 Task: Enable the video filter "Gradfun video filter" for transcode stream output.
Action: Mouse moved to (129, 15)
Screenshot: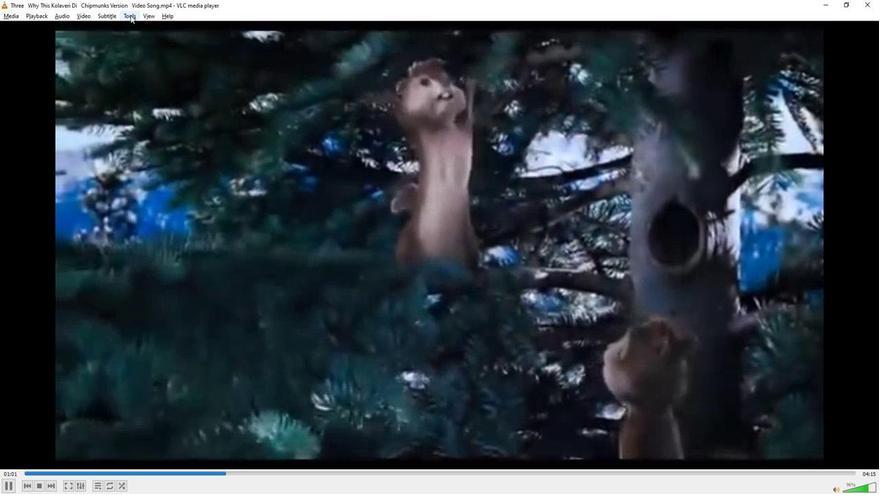 
Action: Mouse pressed left at (129, 15)
Screenshot: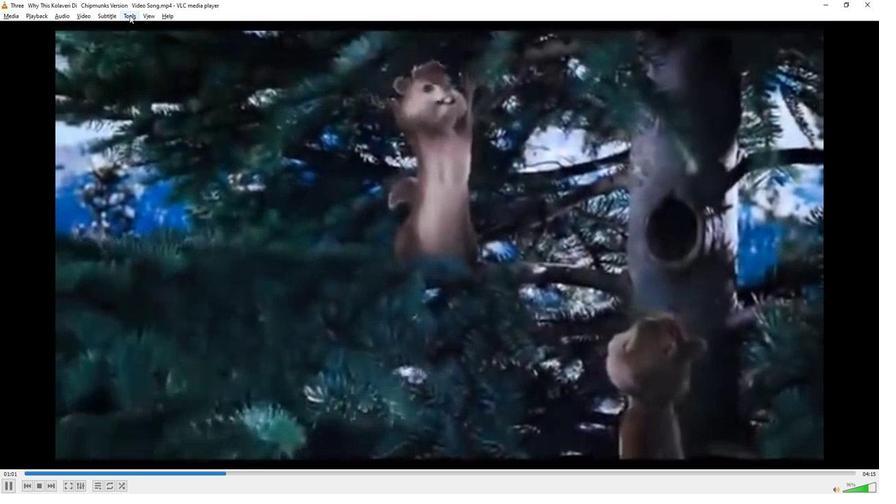 
Action: Mouse moved to (158, 123)
Screenshot: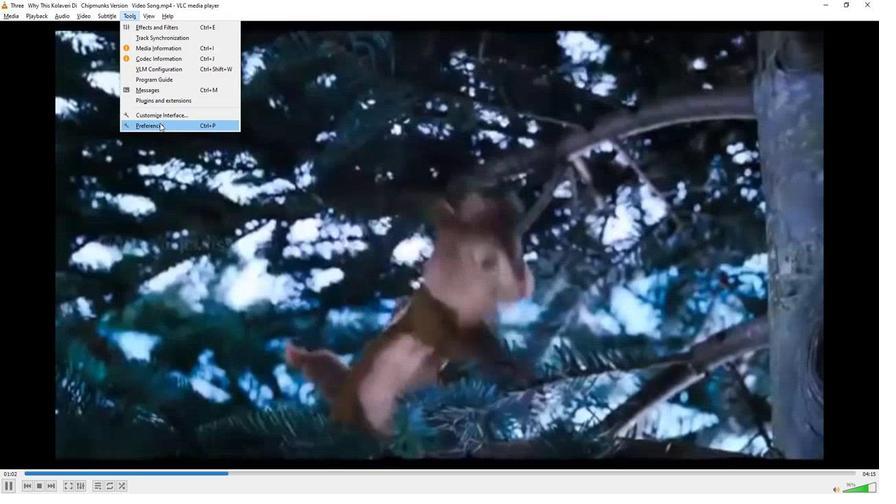 
Action: Mouse pressed left at (158, 123)
Screenshot: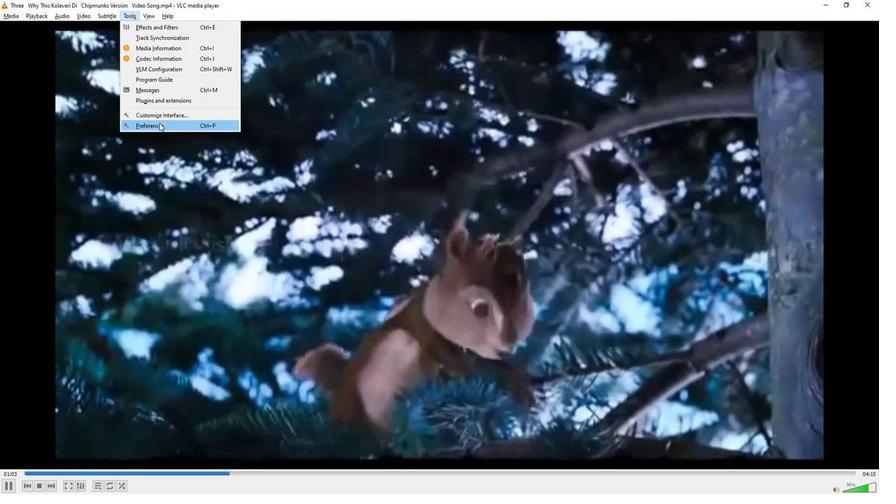 
Action: Mouse moved to (253, 374)
Screenshot: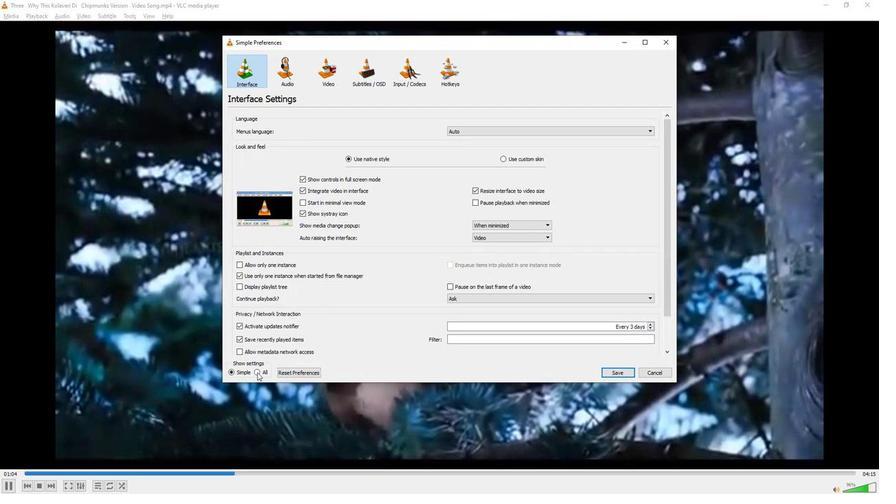 
Action: Mouse pressed left at (253, 374)
Screenshot: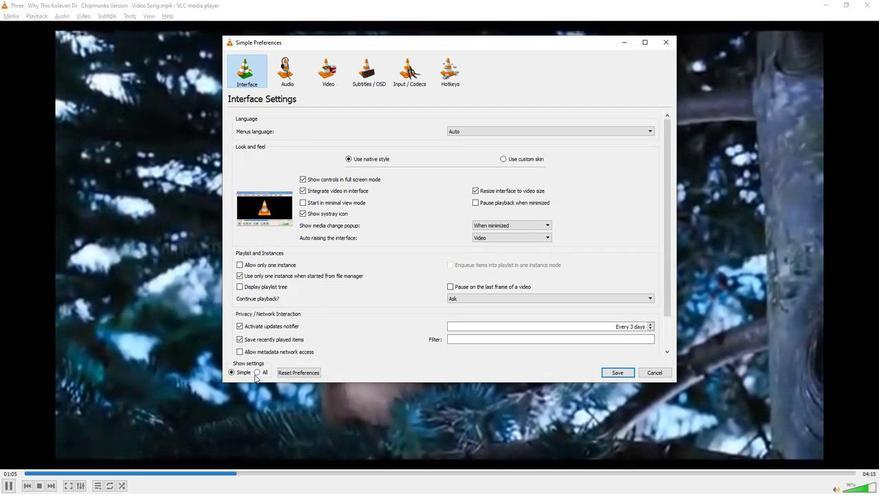 
Action: Mouse moved to (253, 280)
Screenshot: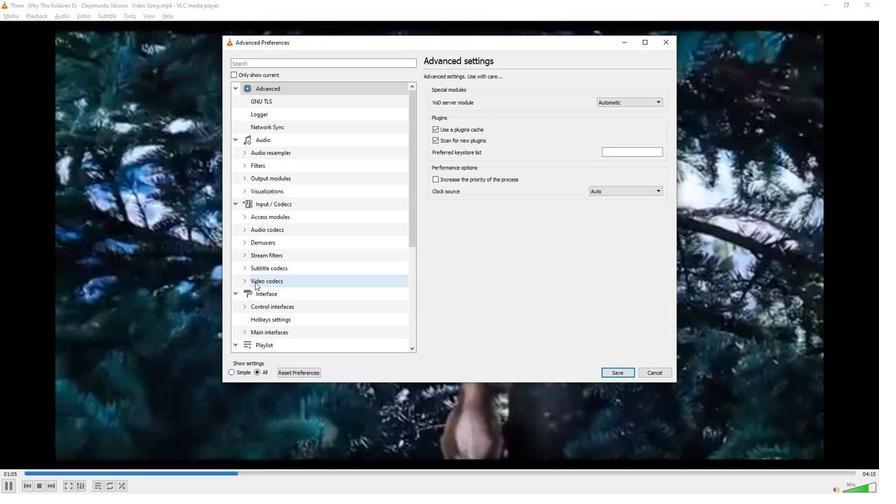 
Action: Mouse scrolled (253, 279) with delta (0, 0)
Screenshot: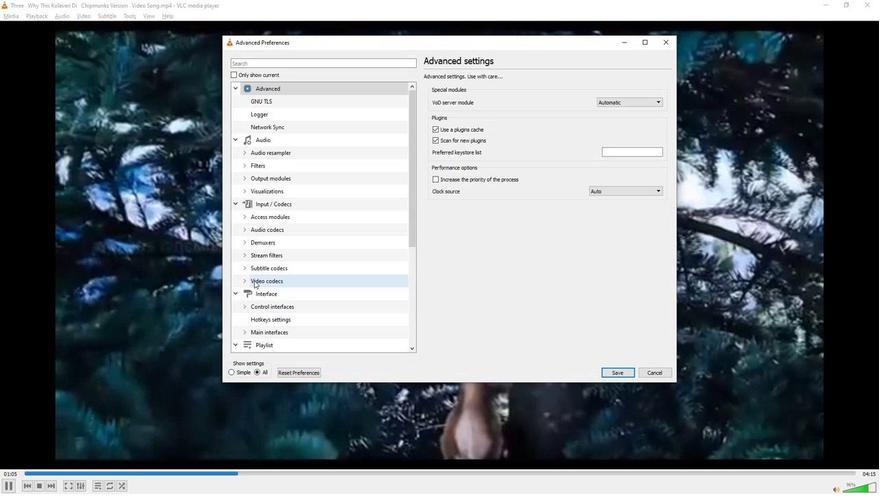 
Action: Mouse scrolled (253, 279) with delta (0, 0)
Screenshot: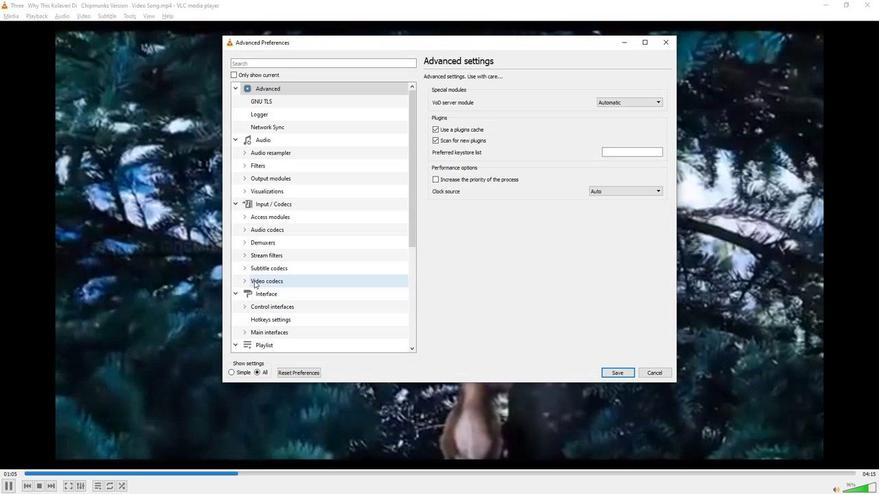 
Action: Mouse scrolled (253, 279) with delta (0, 0)
Screenshot: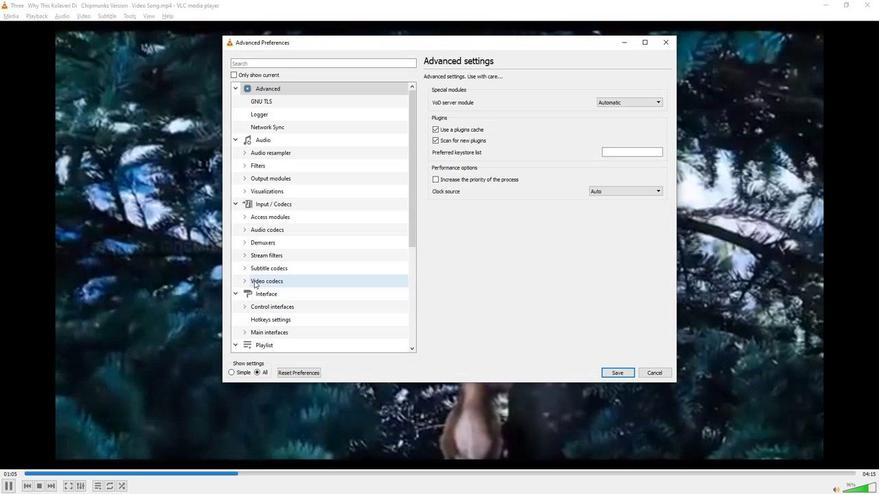 
Action: Mouse scrolled (253, 279) with delta (0, 0)
Screenshot: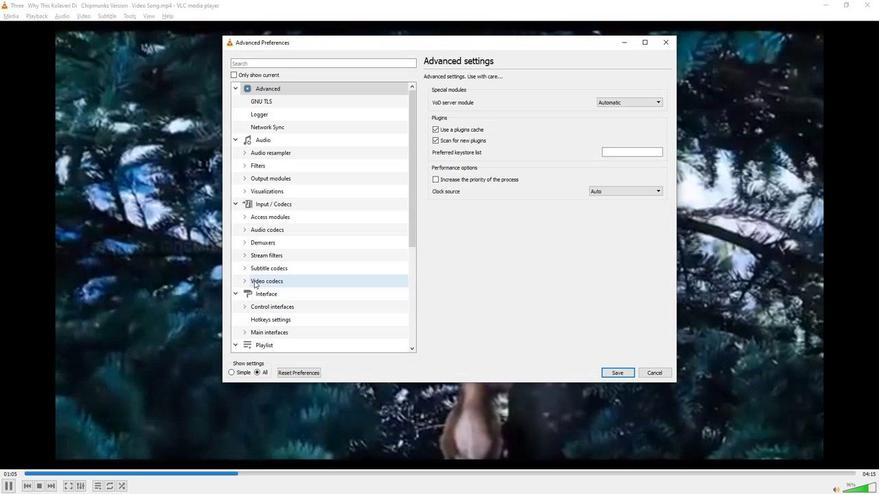 
Action: Mouse scrolled (253, 281) with delta (0, 0)
Screenshot: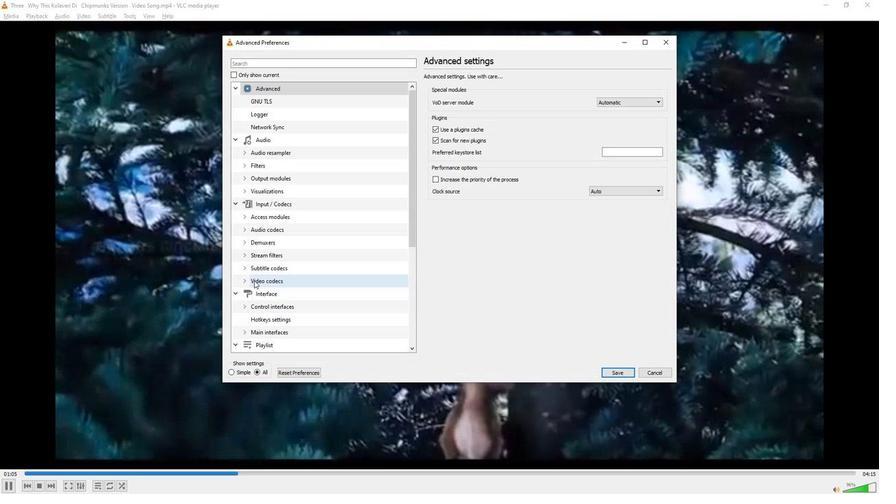 
Action: Mouse scrolled (253, 279) with delta (0, 0)
Screenshot: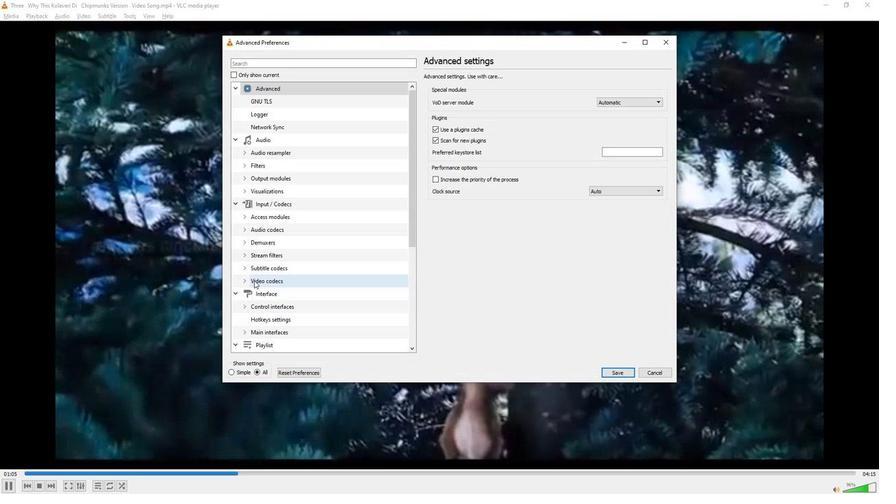 
Action: Mouse scrolled (253, 279) with delta (0, 0)
Screenshot: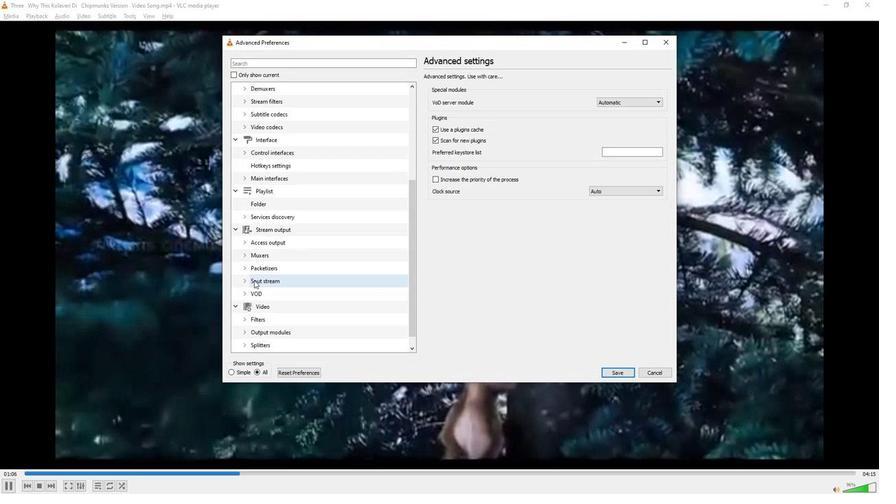 
Action: Mouse scrolled (253, 279) with delta (0, 0)
Screenshot: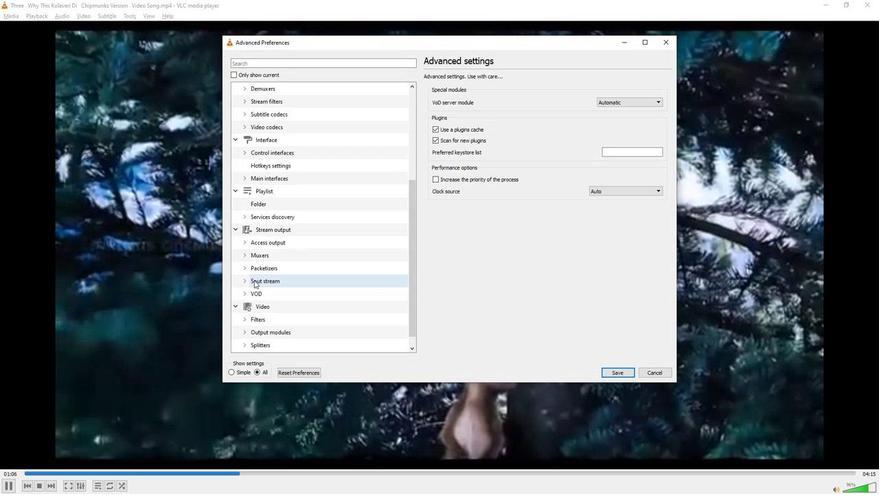 
Action: Mouse scrolled (253, 279) with delta (0, 0)
Screenshot: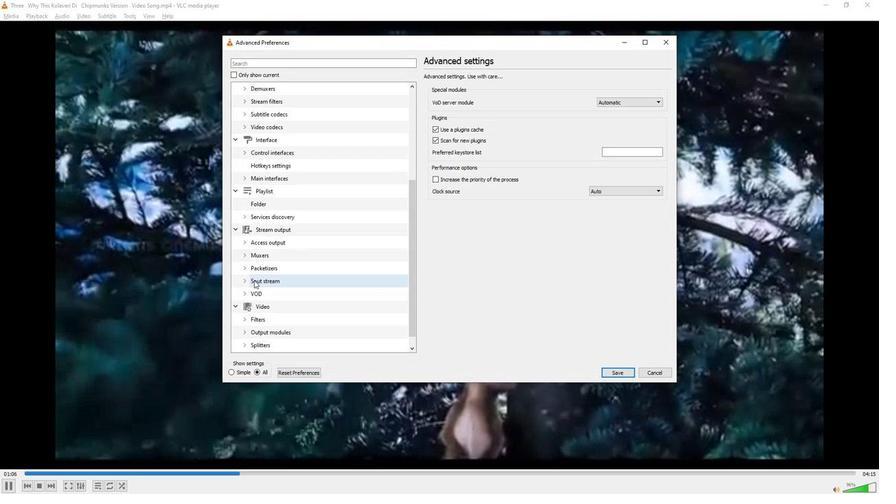 
Action: Mouse scrolled (253, 279) with delta (0, 0)
Screenshot: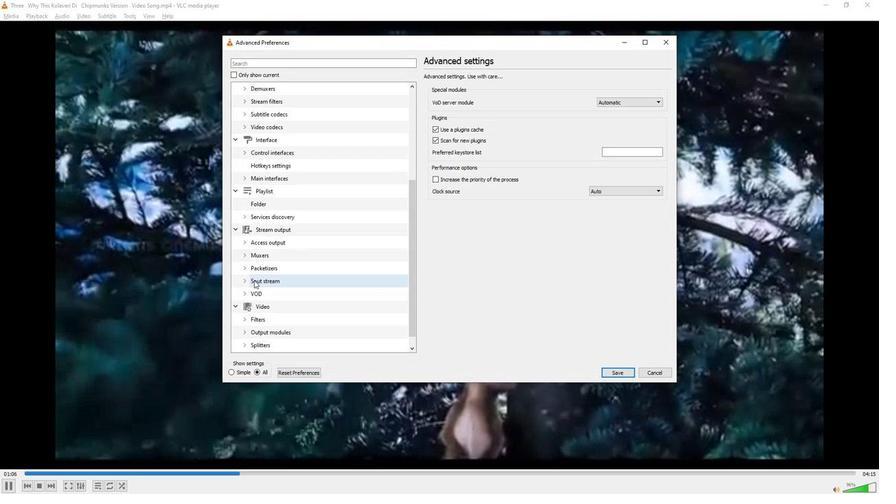 
Action: Mouse scrolled (253, 279) with delta (0, 0)
Screenshot: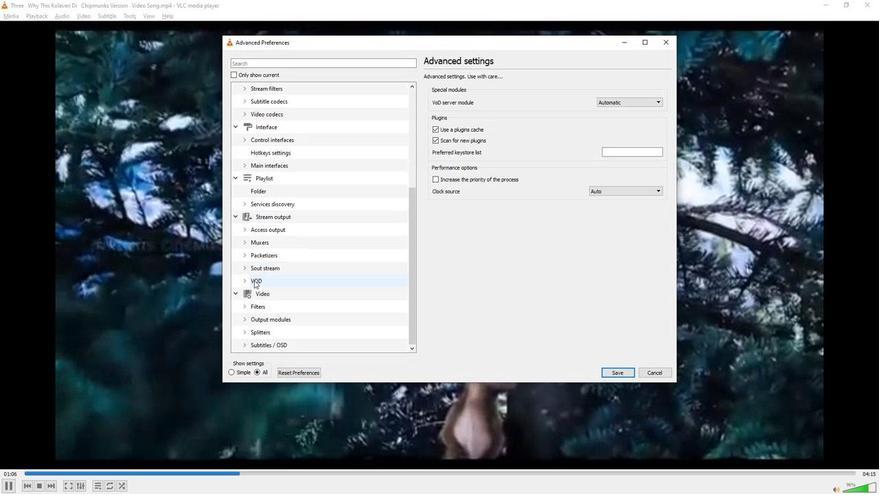 
Action: Mouse scrolled (253, 279) with delta (0, 0)
Screenshot: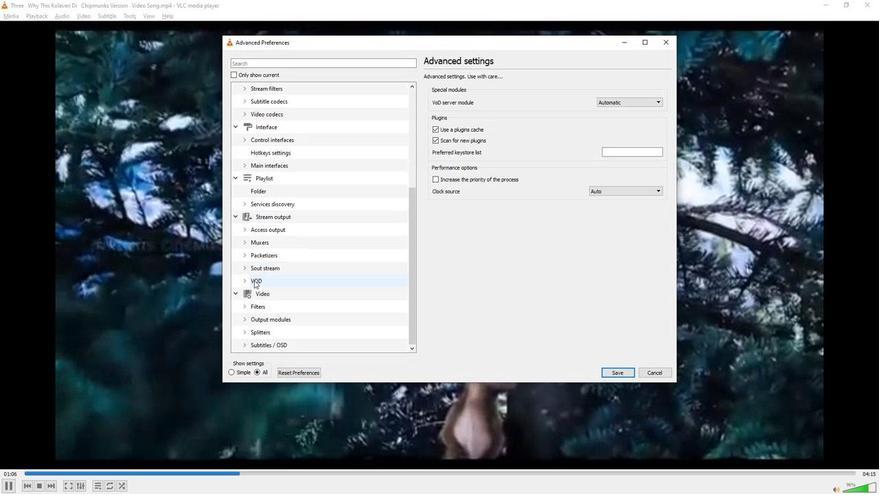 
Action: Mouse moved to (256, 307)
Screenshot: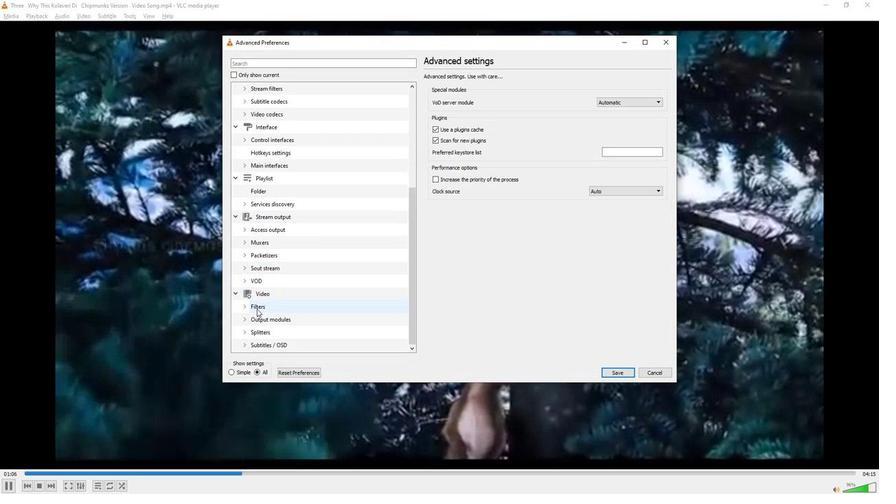 
Action: Mouse pressed left at (256, 307)
Screenshot: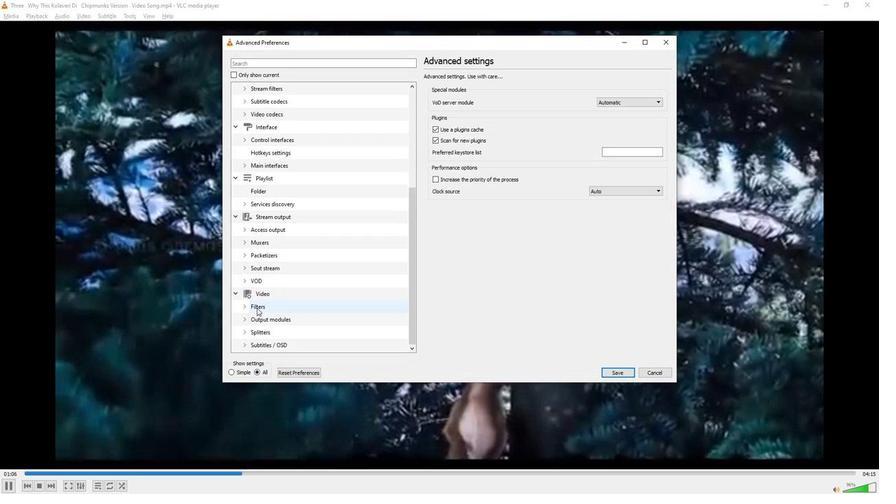 
Action: Mouse moved to (556, 211)
Screenshot: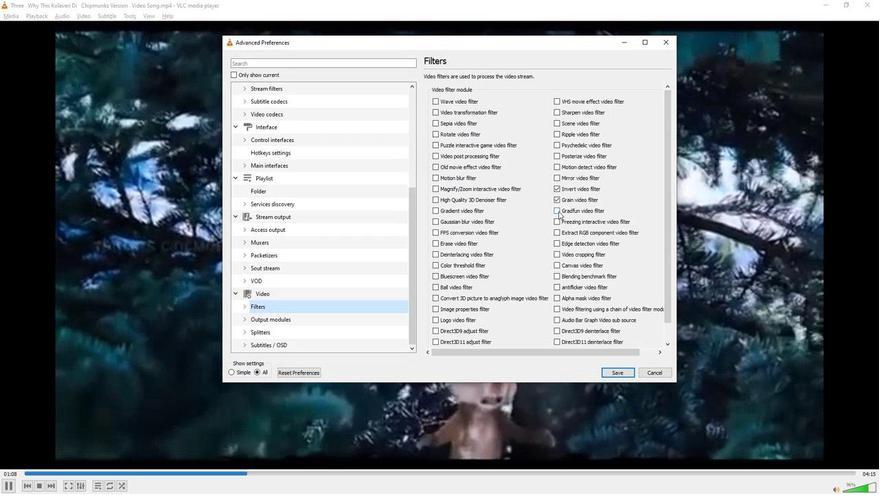 
Action: Mouse pressed left at (556, 211)
Screenshot: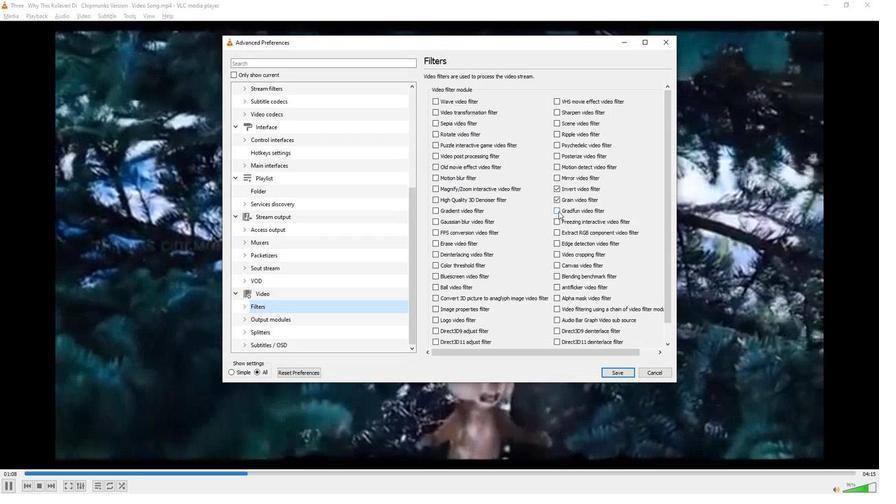 
Action: Mouse moved to (522, 248)
Screenshot: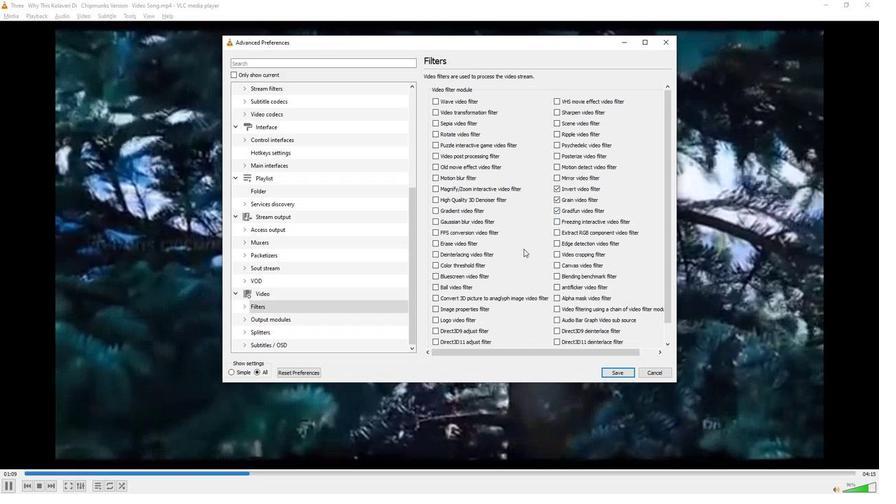 
